 Task: Send an email with the signature Courtney Young with the subject 'Request for customer feedback' and the message 'I am writing to request additional information on this topic.' from softage.1@softage.net to softage.7@softage.net,  softage.1@softage.net and softage.8@softage.net with CC to softage.9@softage.net with an attached document Partnership_proposal.pdf
Action: Key pressed n
Screenshot: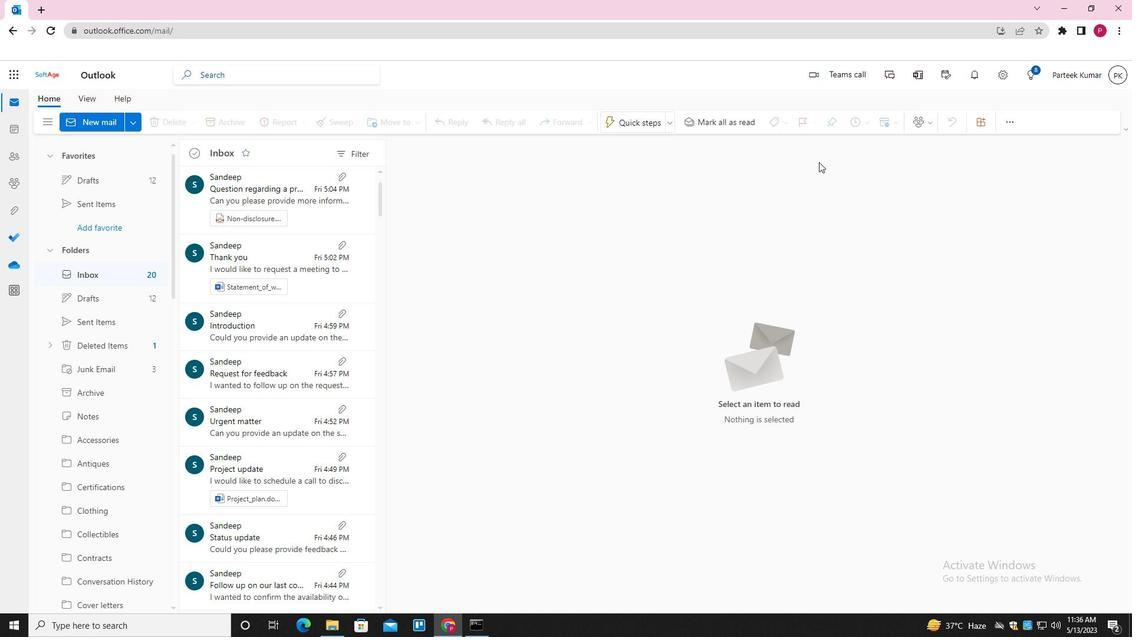 
Action: Mouse moved to (795, 121)
Screenshot: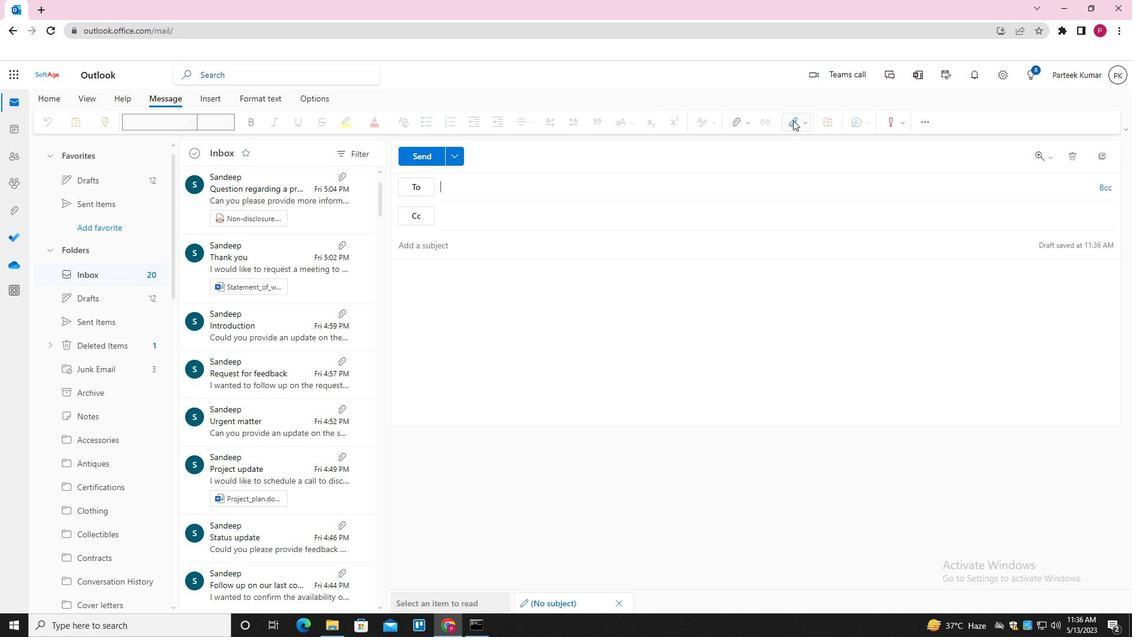 
Action: Mouse pressed left at (795, 121)
Screenshot: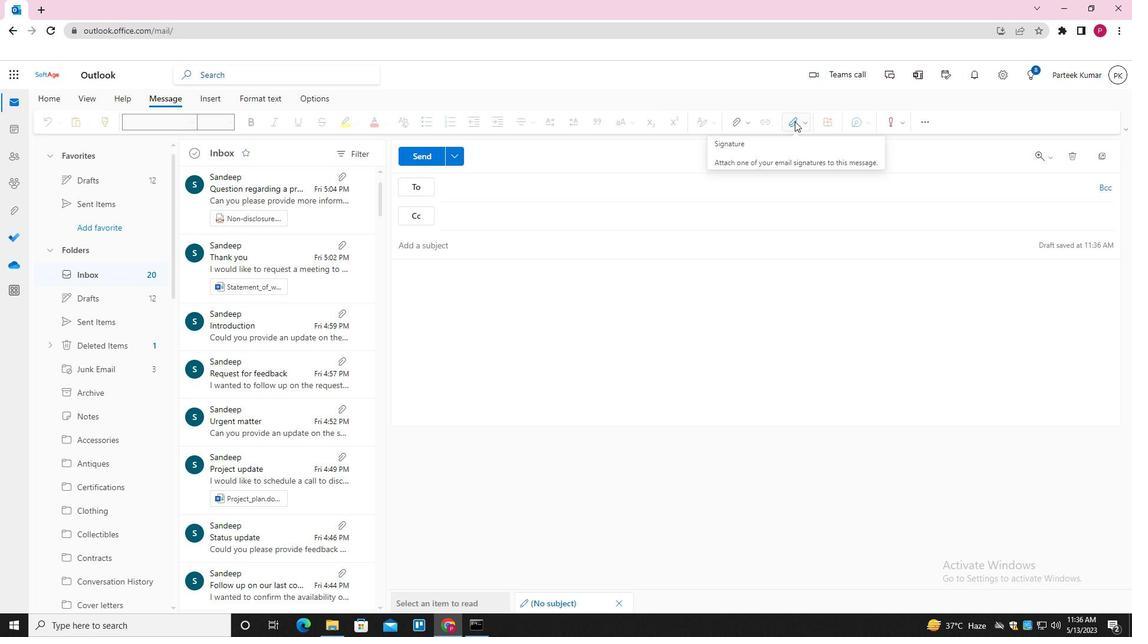 
Action: Mouse moved to (785, 169)
Screenshot: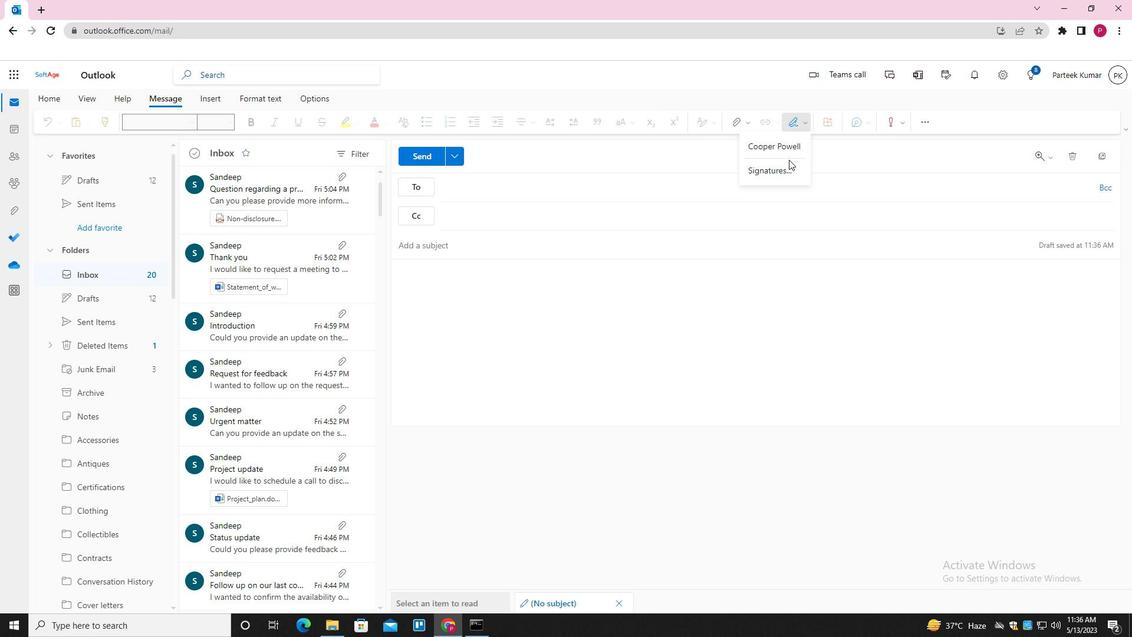 
Action: Mouse pressed left at (785, 169)
Screenshot: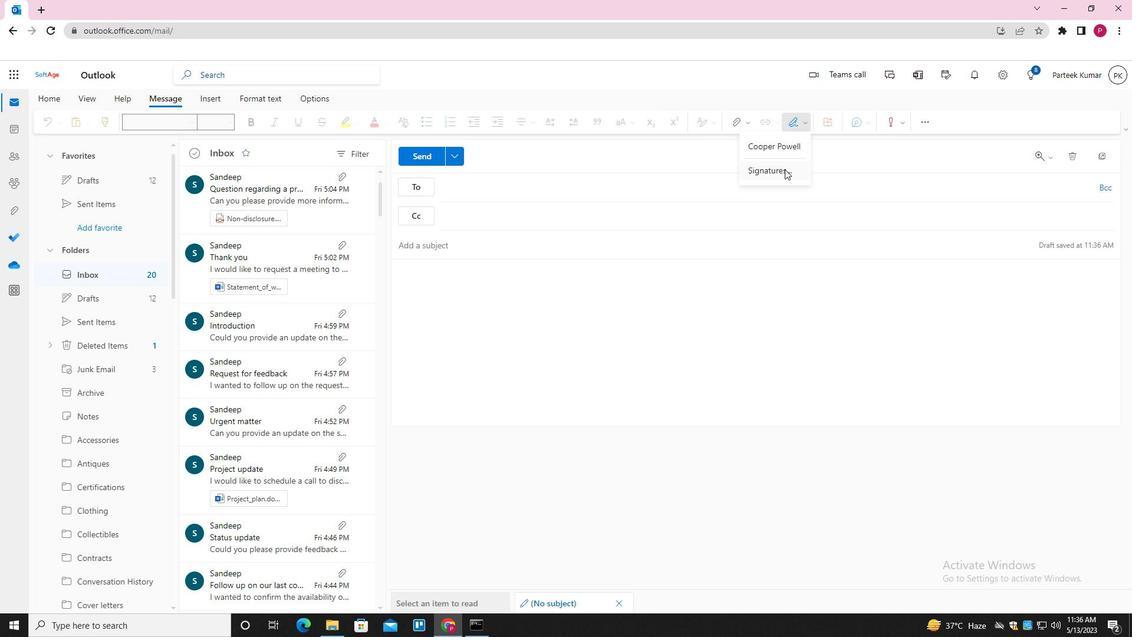 
Action: Mouse moved to (794, 215)
Screenshot: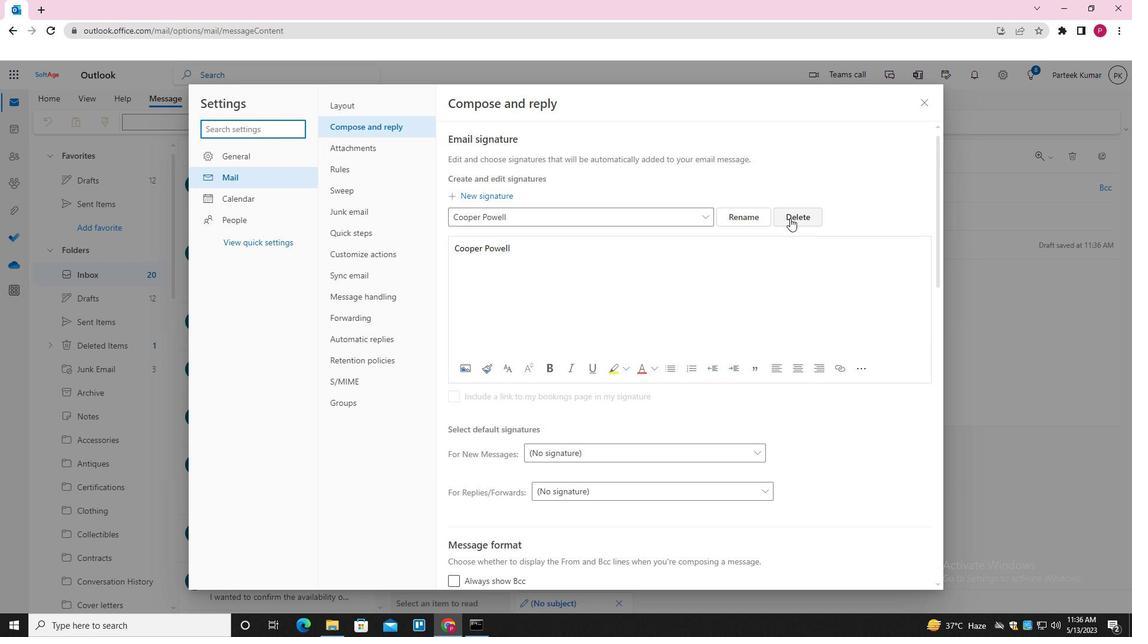 
Action: Mouse pressed left at (794, 215)
Screenshot: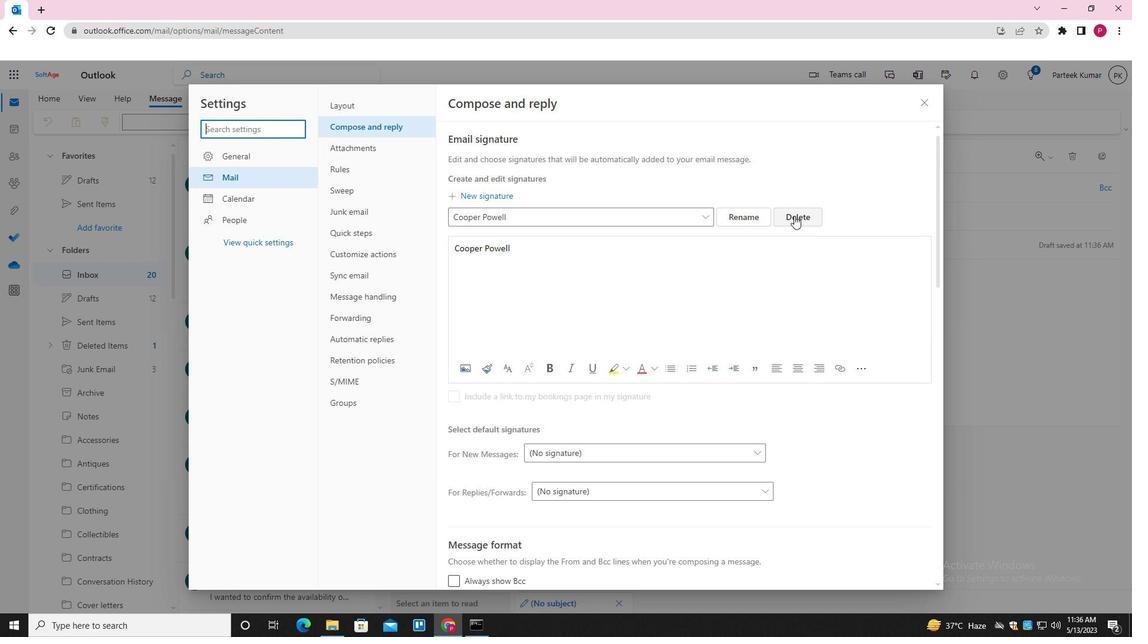 
Action: Mouse moved to (584, 220)
Screenshot: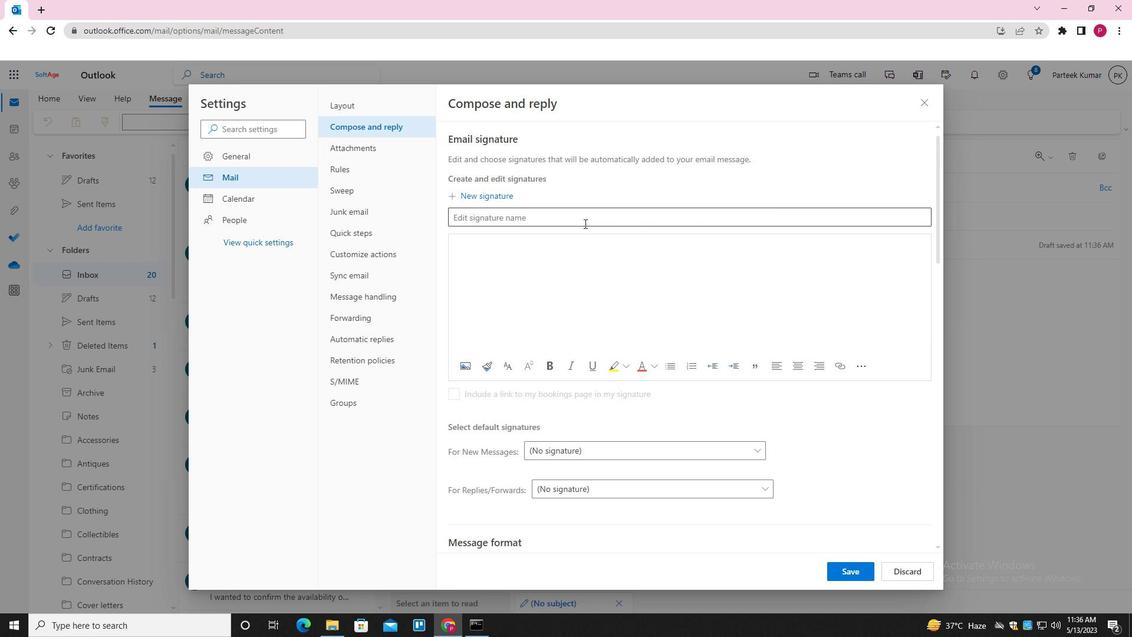 
Action: Mouse pressed left at (584, 220)
Screenshot: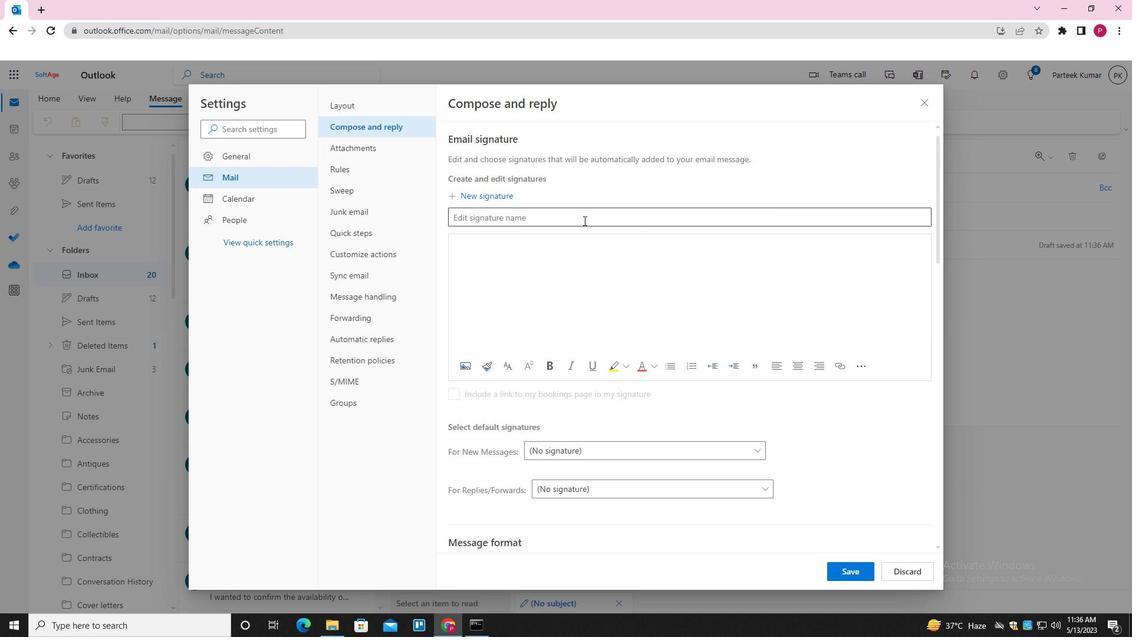 
Action: Key pressed <Key.shift>COURTENY<Key.space><Key.backspace><Key.backspace><Key.backspace><Key.backspace>NEU<Key.space><Key.backspace><Key.backspace>Y<Key.space><Key.shift><Key.shift><Key.shift><Key.shift>YOUNG<Key.space><Key.tab><Key.shift>COURTNEY<Key.space><Key.shift>YOUNG
Screenshot: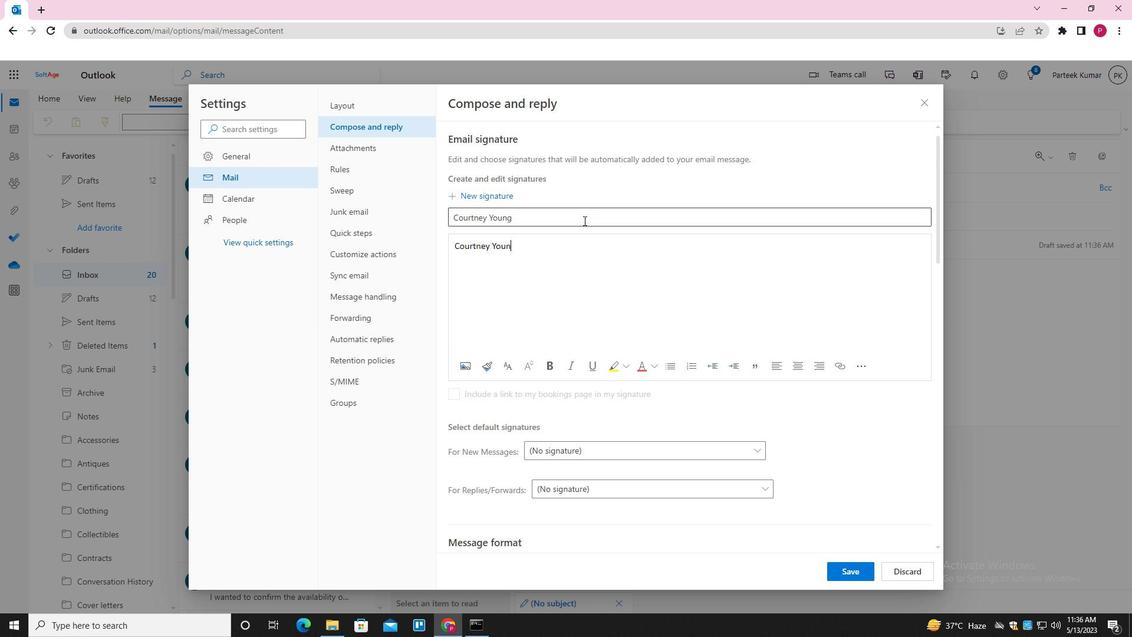 
Action: Mouse moved to (850, 573)
Screenshot: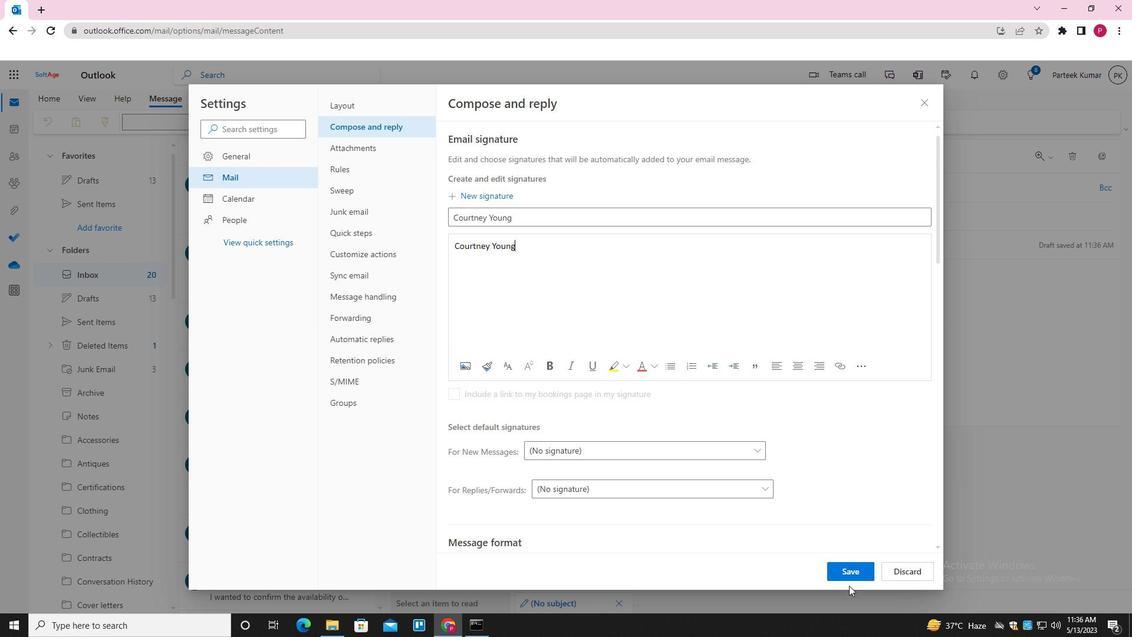 
Action: Mouse pressed left at (850, 573)
Screenshot: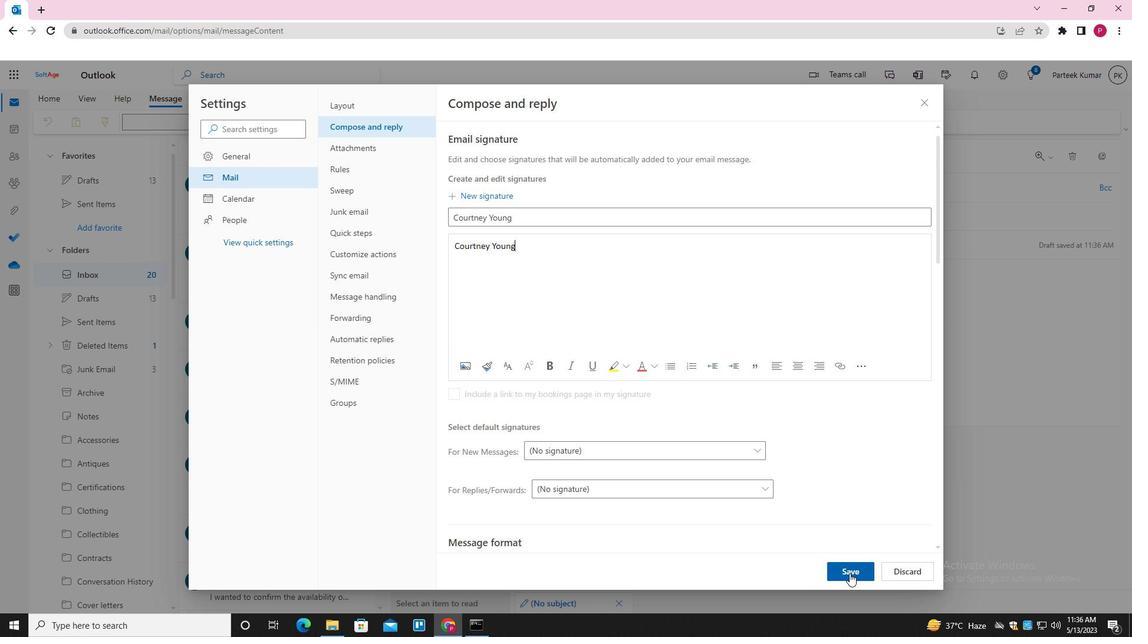 
Action: Mouse moved to (925, 97)
Screenshot: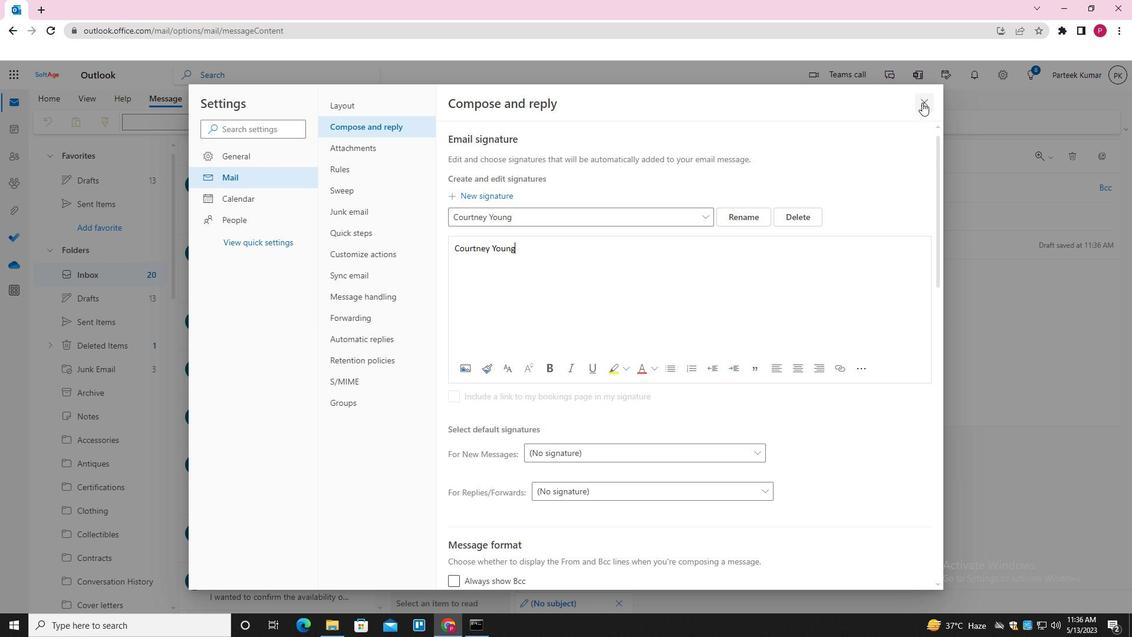 
Action: Mouse pressed left at (925, 97)
Screenshot: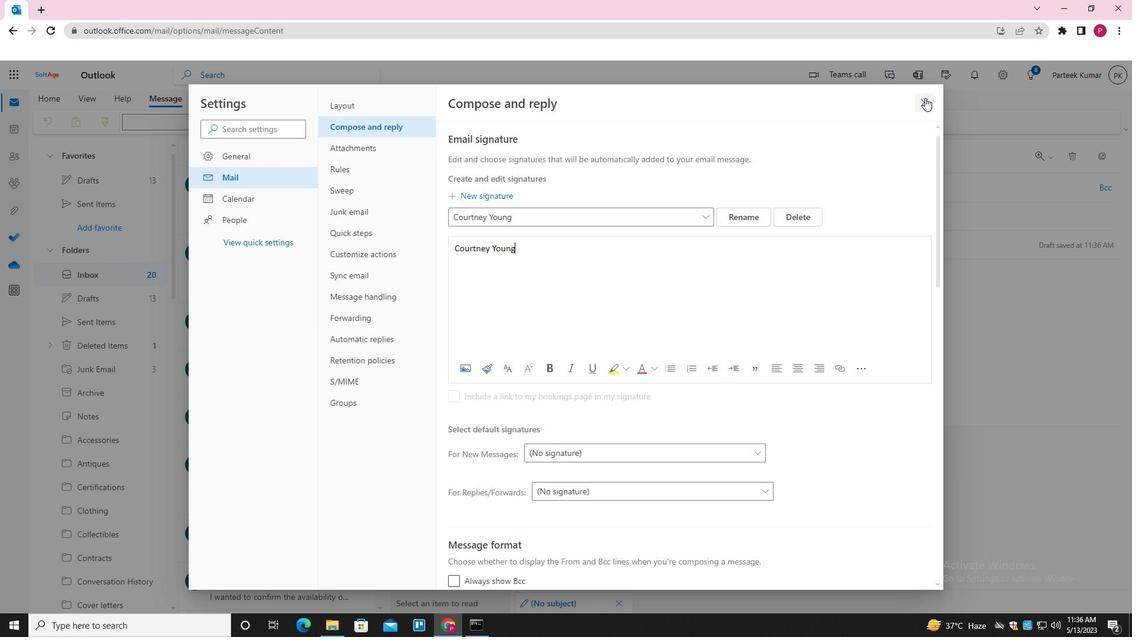
Action: Mouse moved to (788, 125)
Screenshot: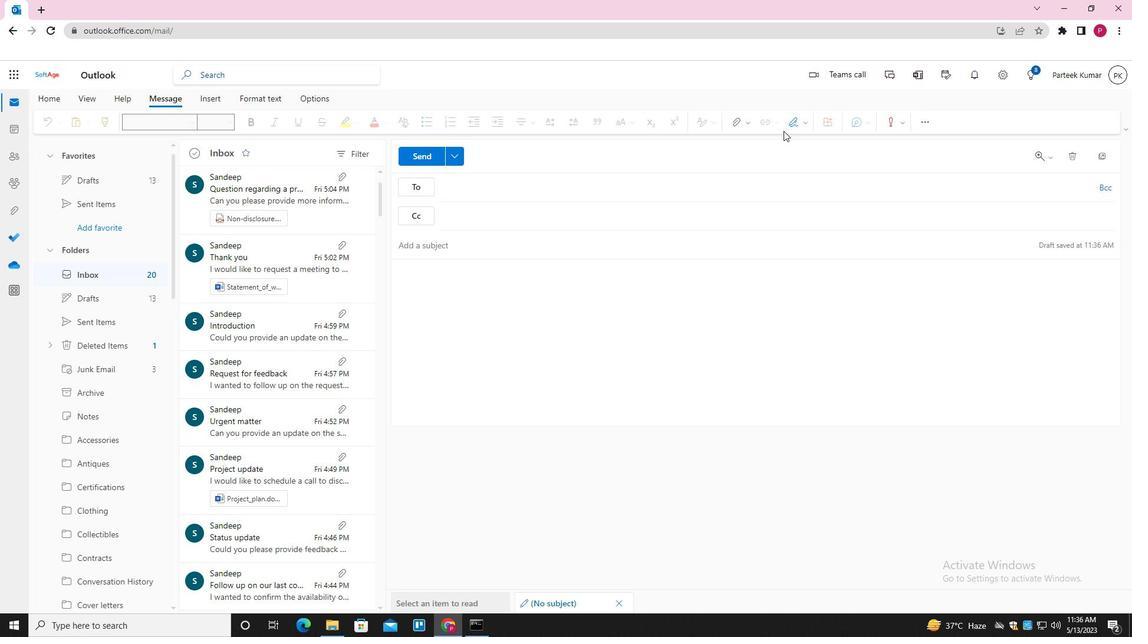 
Action: Mouse pressed left at (788, 125)
Screenshot: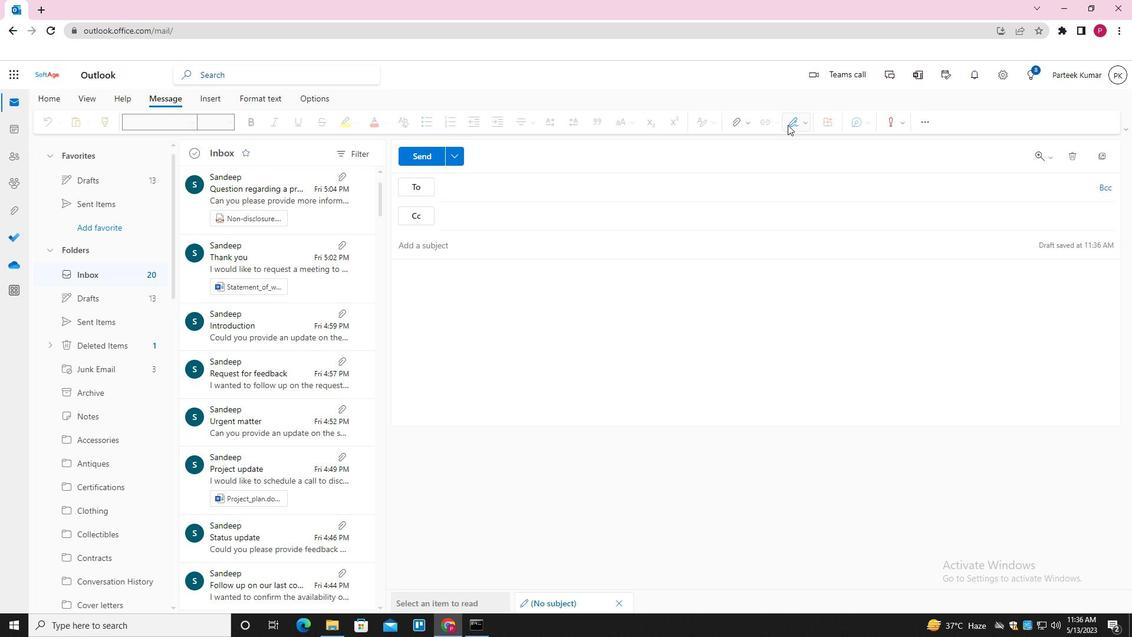
Action: Mouse moved to (787, 145)
Screenshot: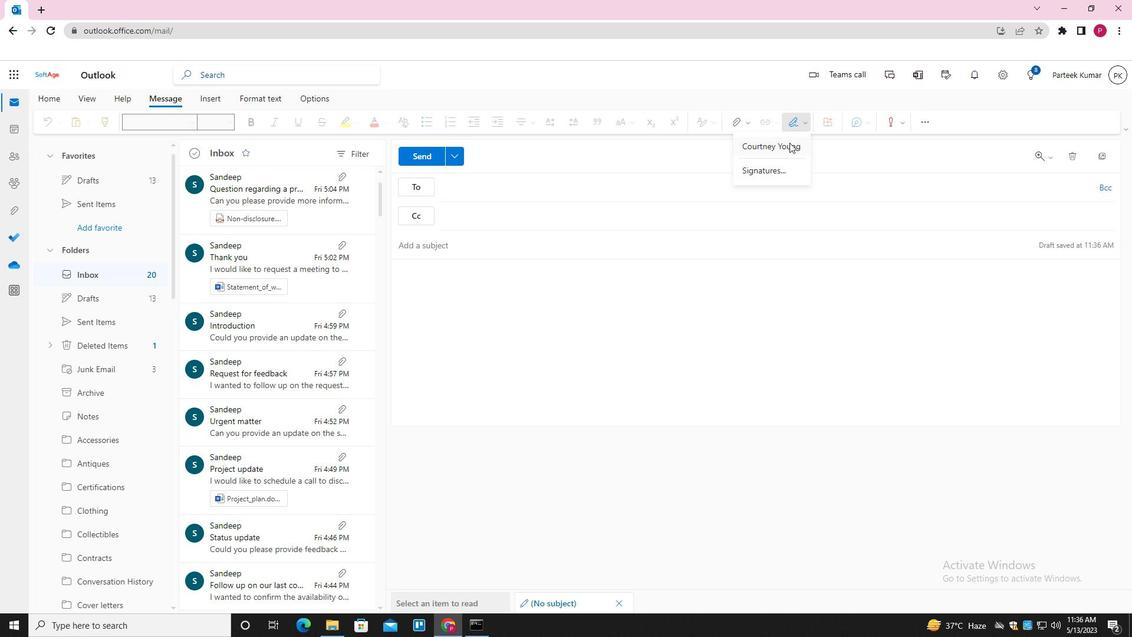 
Action: Mouse pressed left at (787, 145)
Screenshot: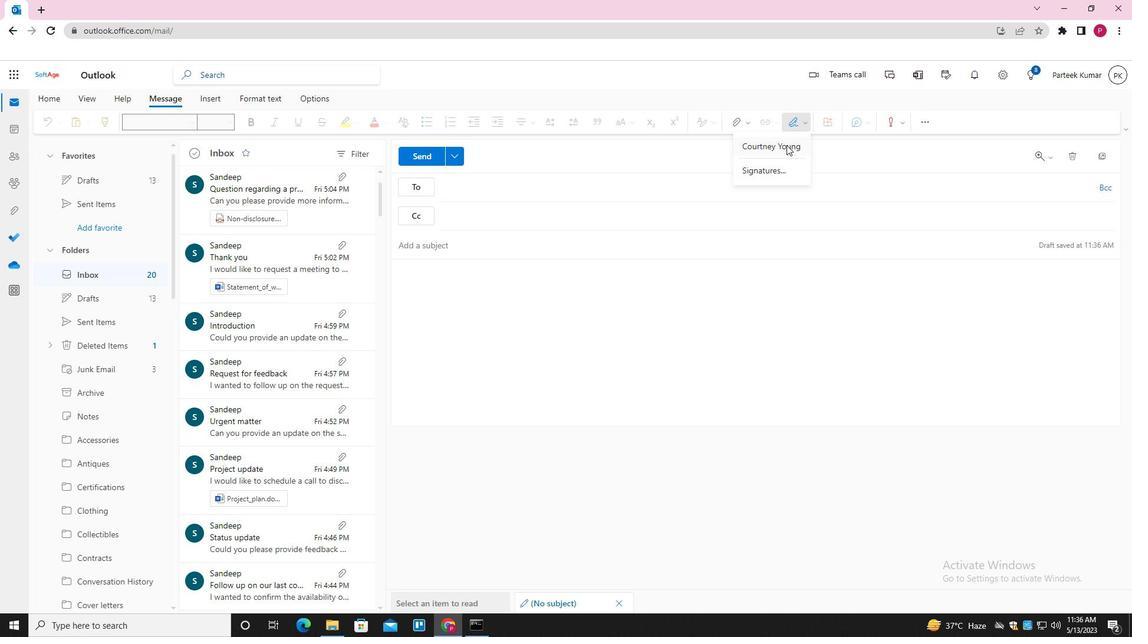 
Action: Mouse moved to (529, 244)
Screenshot: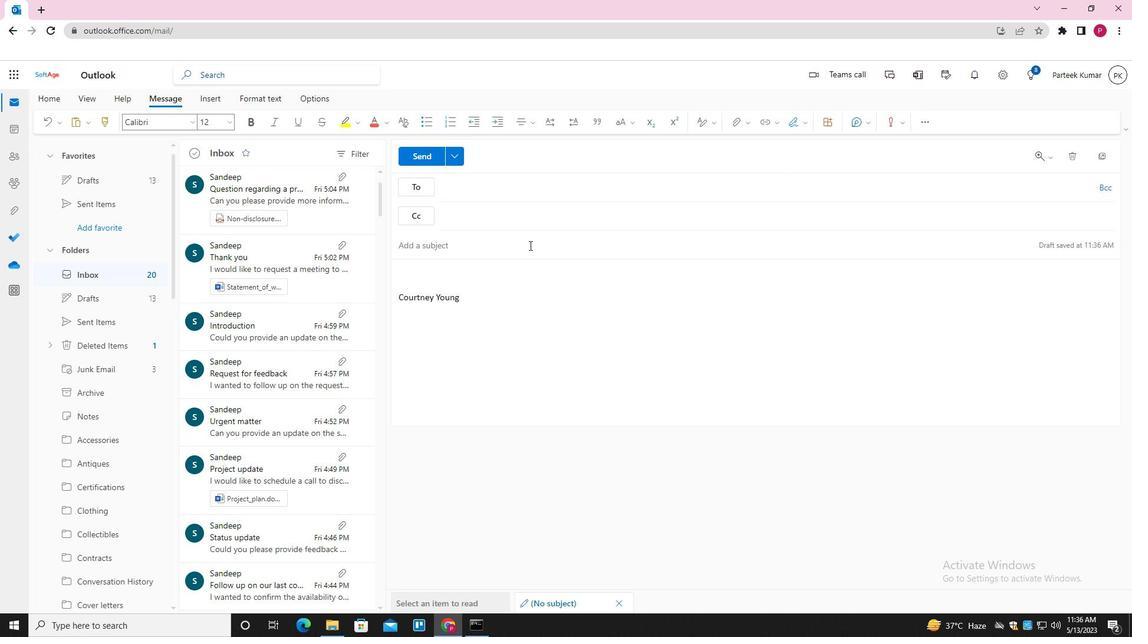 
Action: Mouse pressed left at (529, 244)
Screenshot: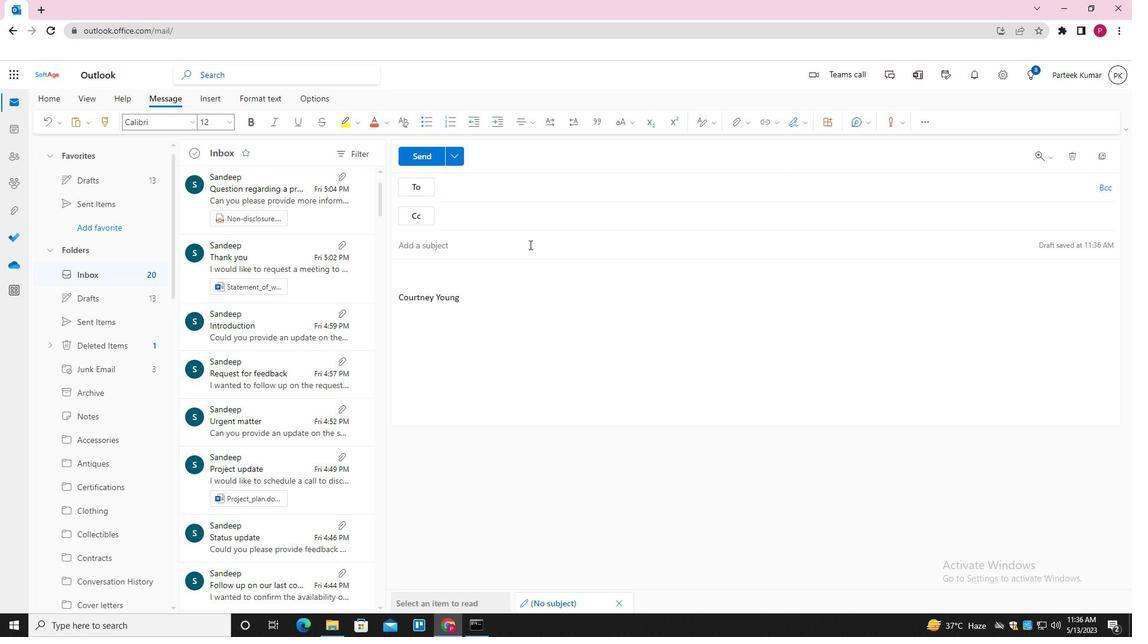 
Action: Key pressed <Key.shift_r><Key.shift_r><Key.shift_r><Key.shift_r><Key.shift_r><Key.shift_r><Key.shift_r><Key.shift_r><Key.shift_r>REQUEST<Key.space>FOR<Key.space><Key.space><Key.backspace>CUSTOMER<Key.space>FEEDBACK<Key.space><Key.tab><Key.shift_r><Key.shift_r><Key.shift_r><Key.shift_r><Key.shift_r><Key.shift_r><Key.shift_r><Key.shift_r><Key.shift_r><Key.shift_r><Key.shift_r><Key.shift_r><Key.shift_r><Key.shift_r><Key.shift_r><Key.shift_r>I<Key.space>AM<Key.space>WRITING<Key.space>TO<Key.space>REQUEST<Key.space>ADDITIONAL<Key.space>INFORMATION<Key.space>ON<Key.space>THIS<Key.space>TOPIC
Screenshot: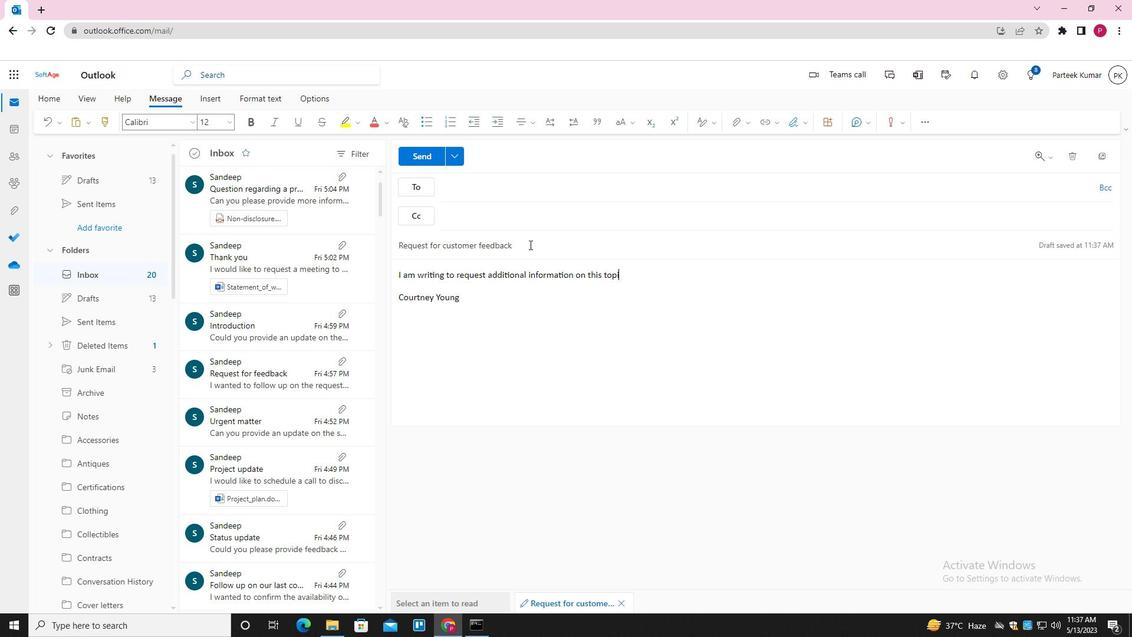 
Action: Mouse moved to (516, 184)
Screenshot: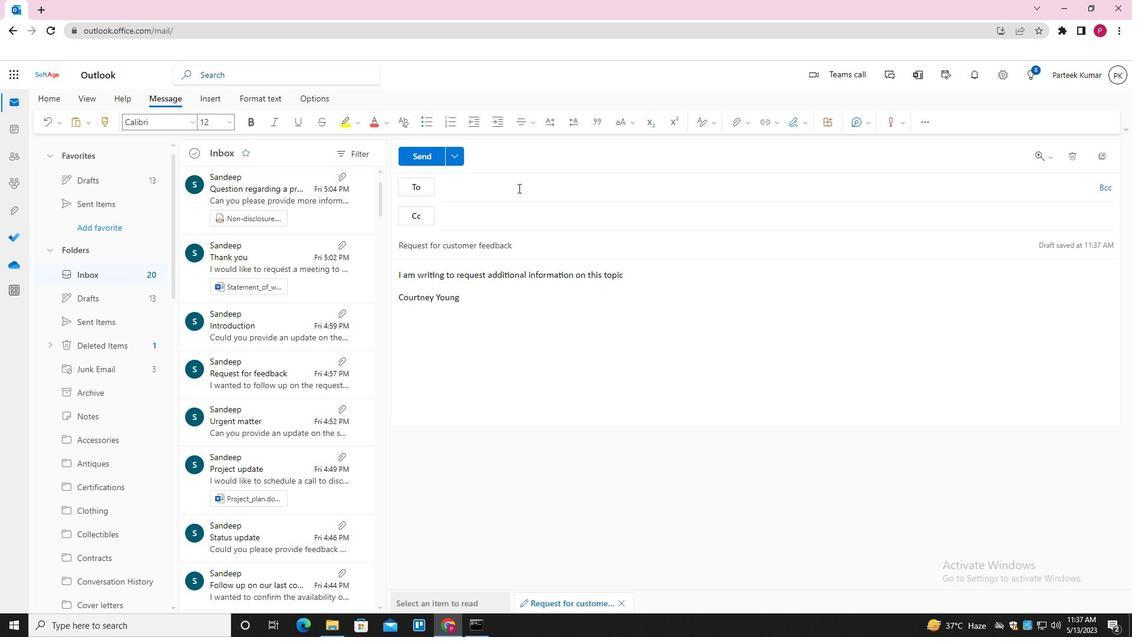 
Action: Mouse pressed left at (516, 184)
Screenshot: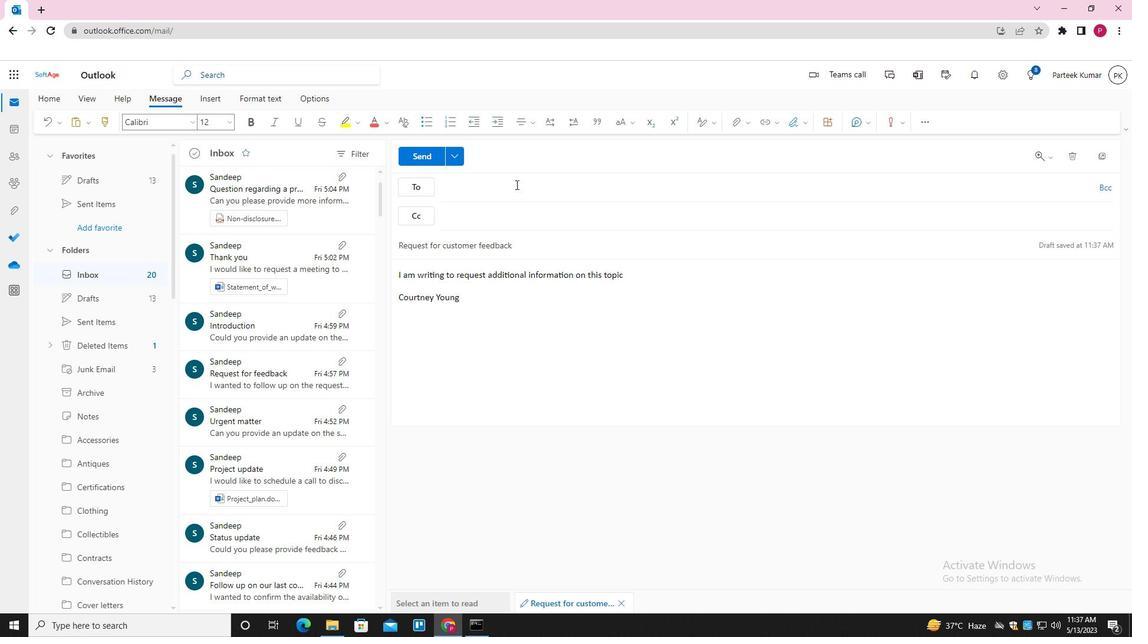 
Action: Key pressed SOFTAGE.7<Key.shift>@SOFTAGE.NET<Key.enter>SOFTAGE.1<Key.shift>@SOFTAGE.NET<Key.enter>SOFTAGE.8<Key.shift>@SOFTAGE.NET<Key.enter><Key.tab>SOFTAGE,<Key.backspace>.9<Key.shift>@SOFTAGE.NET<Key.enter>
Screenshot: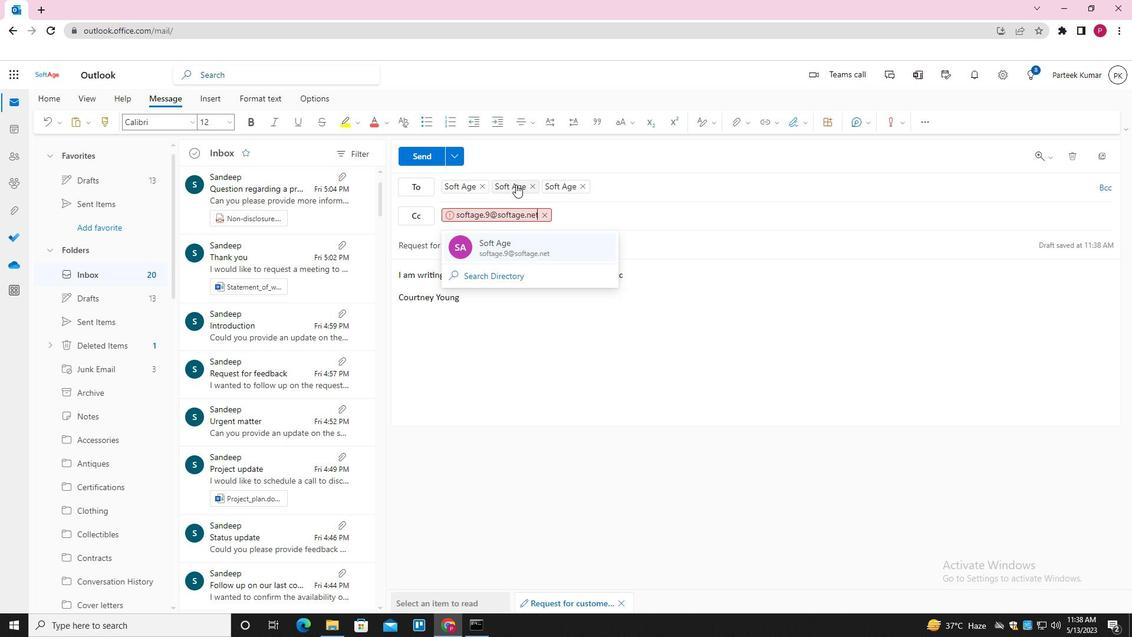 
Action: Mouse moved to (733, 125)
Screenshot: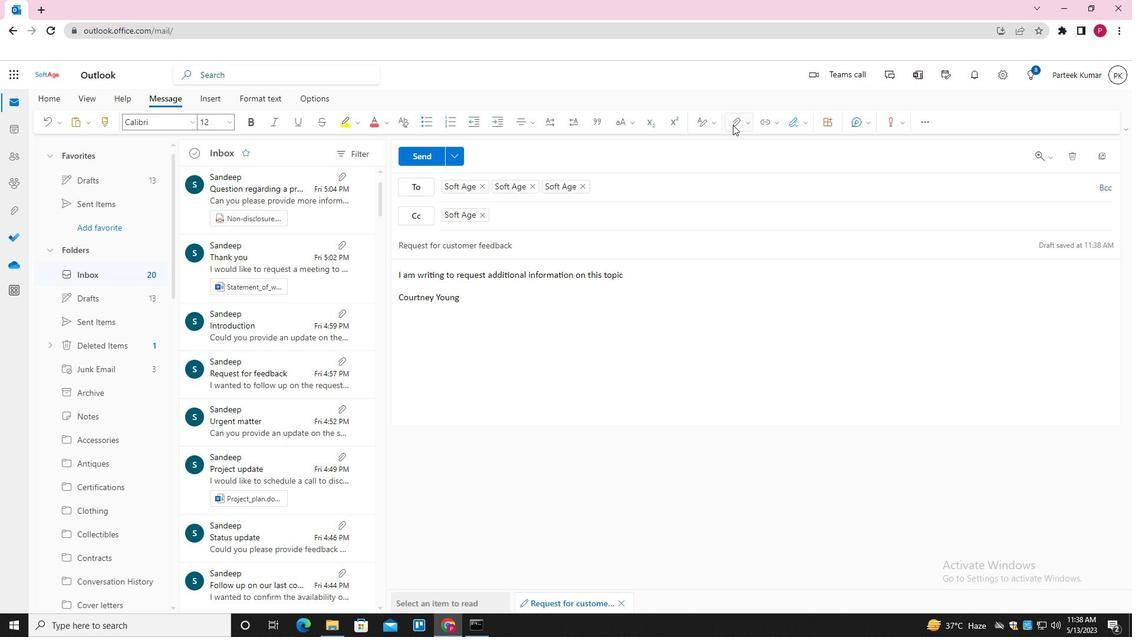
Action: Mouse pressed left at (733, 125)
Screenshot: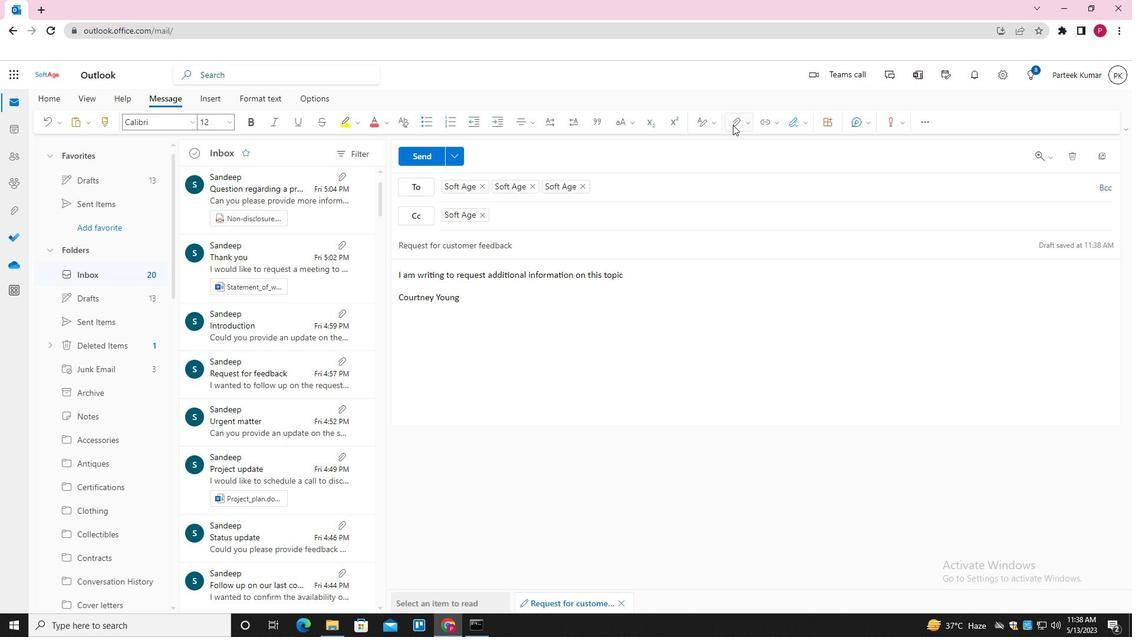 
Action: Mouse moved to (690, 148)
Screenshot: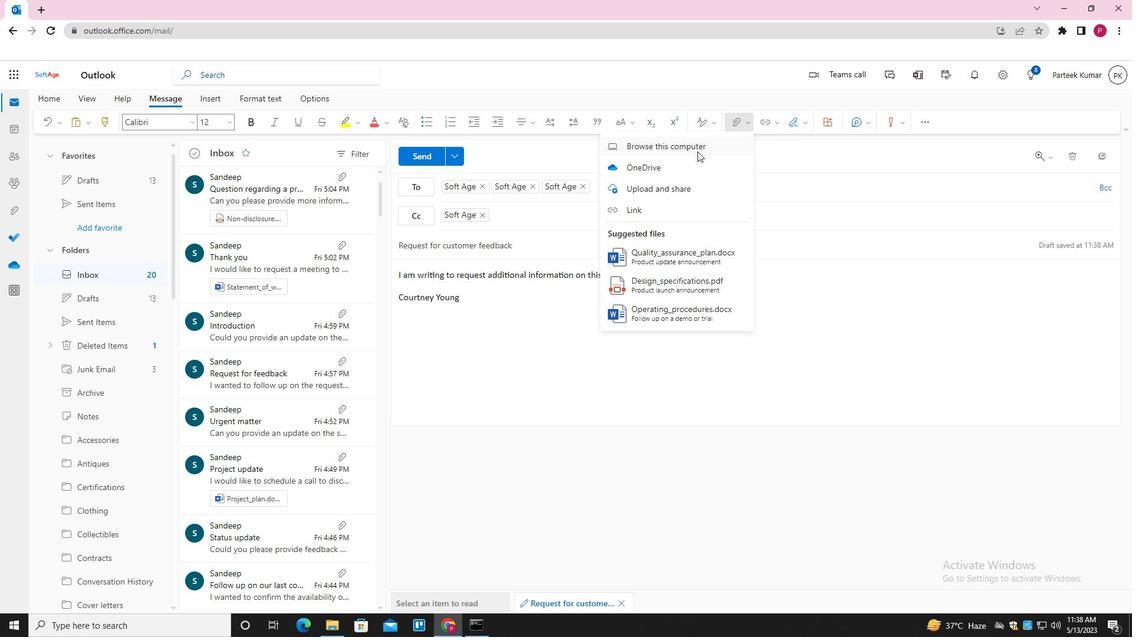 
Action: Mouse pressed left at (690, 148)
Screenshot: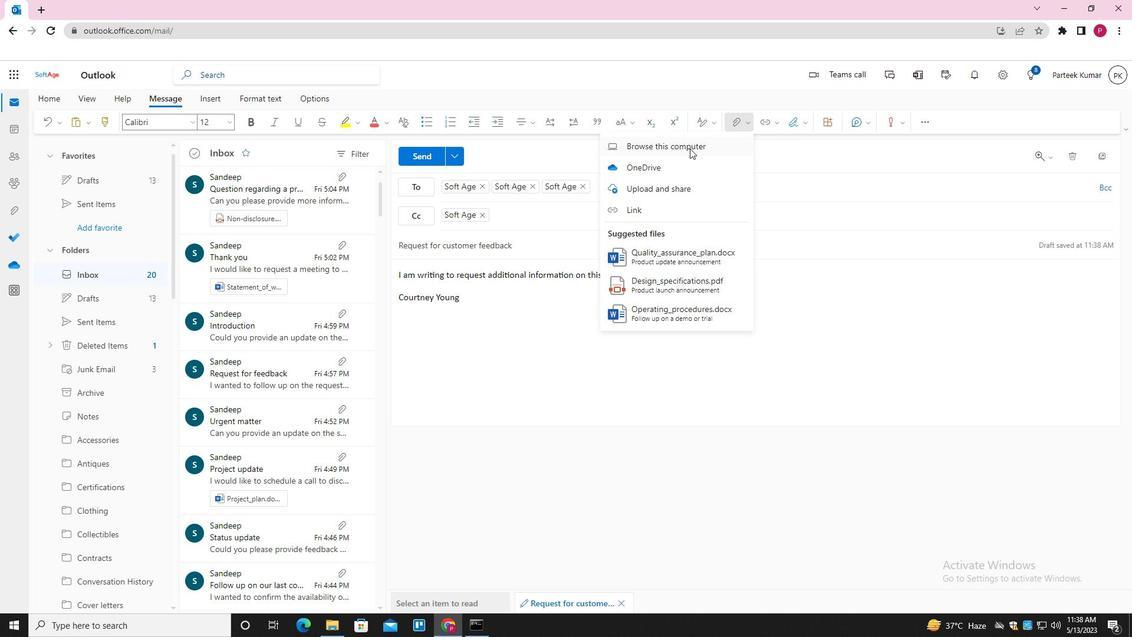 
Action: Mouse moved to (214, 86)
Screenshot: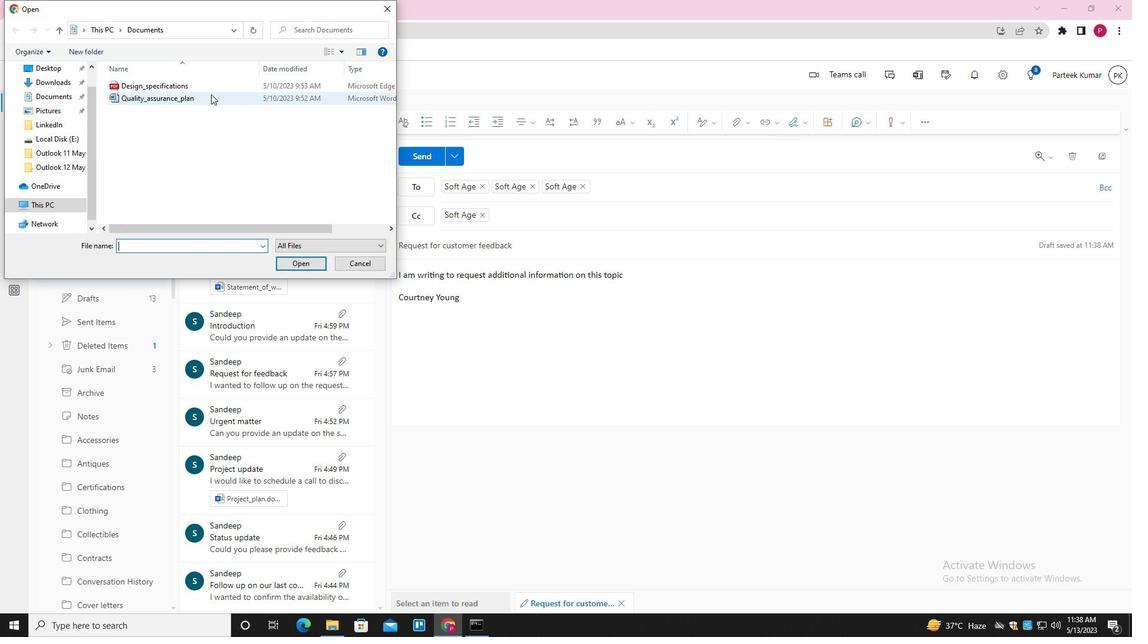 
Action: Mouse pressed left at (214, 86)
Screenshot: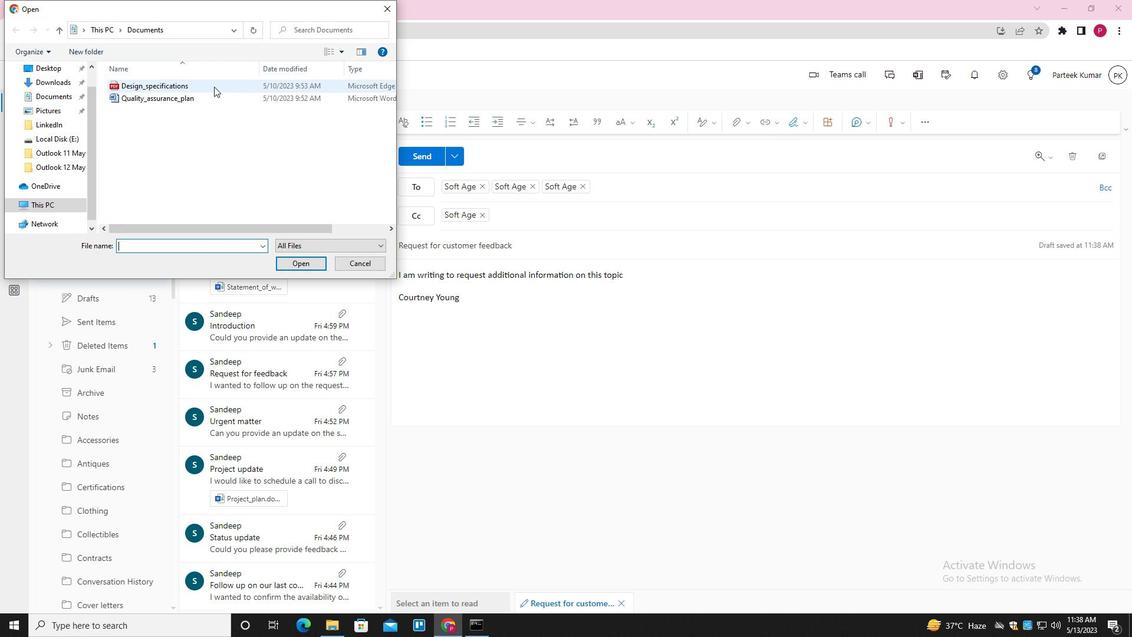 
Action: Key pressed <Key.f2><Key.shift_r>PARTNERSHIP<Key.shift_r><Key.shift_r><Key.shift_r><Key.shift_r><Key.shift_r><Key.shift_r><Key.shift_r><Key.shift_r><Key.shift_r><Key.shift_r><Key.shift_r><Key.shift_r>)<Key.backspace><Key.shift_r>_PROPOSTAL<Key.backspace><Key.backspace><Key.backspace>AL<Key.enter>
Screenshot: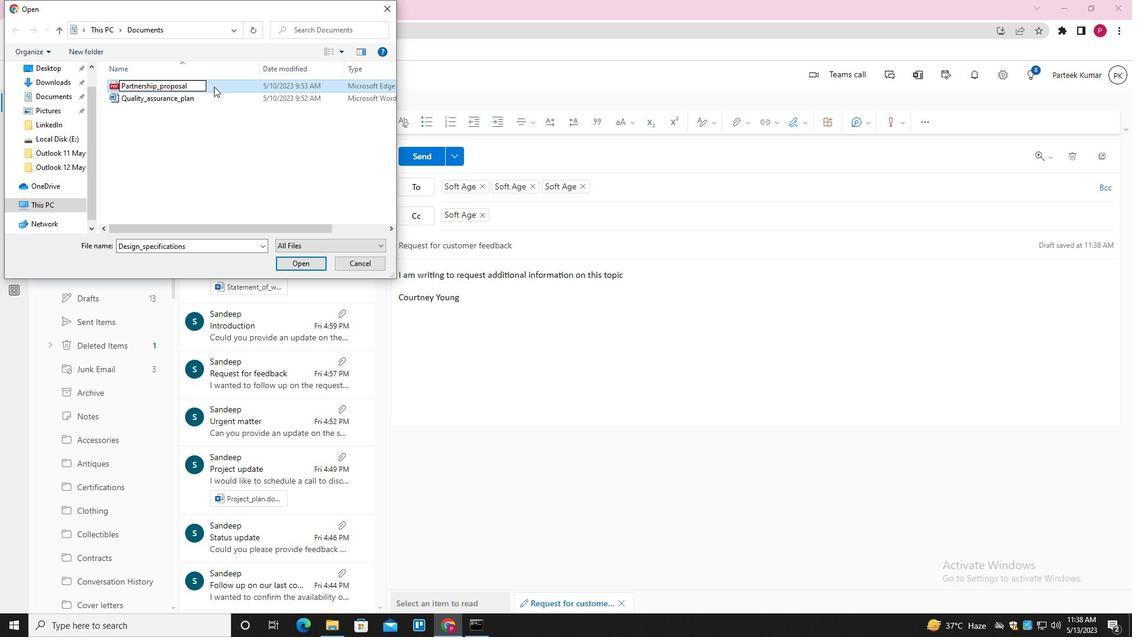 
Action: Mouse pressed left at (214, 86)
Screenshot: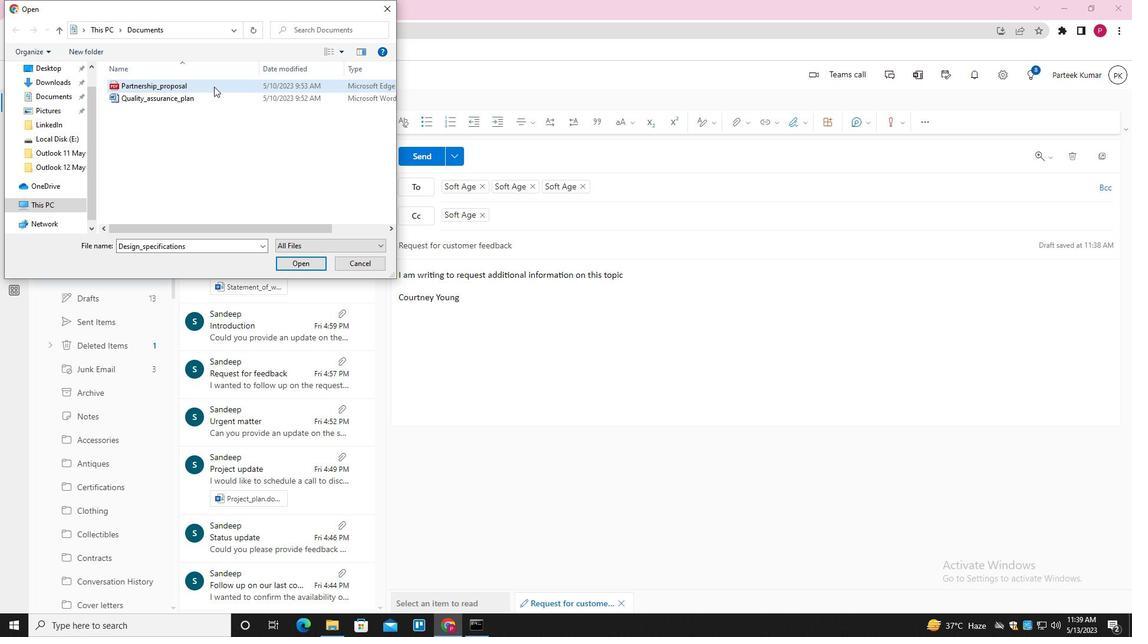
Action: Mouse moved to (312, 264)
Screenshot: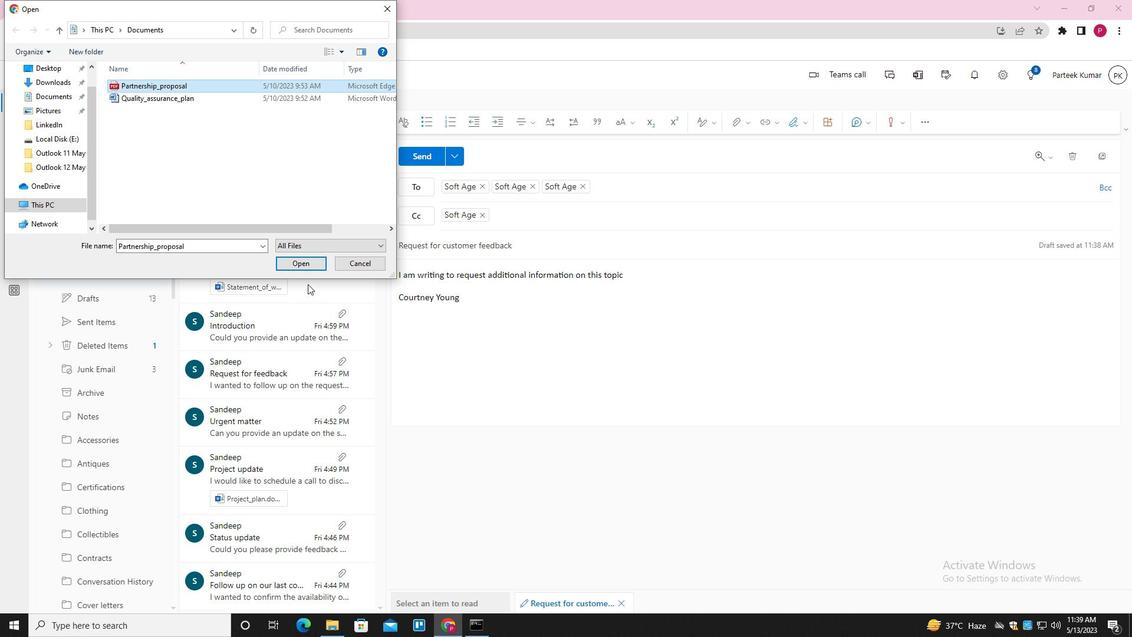 
Action: Mouse pressed left at (312, 264)
Screenshot: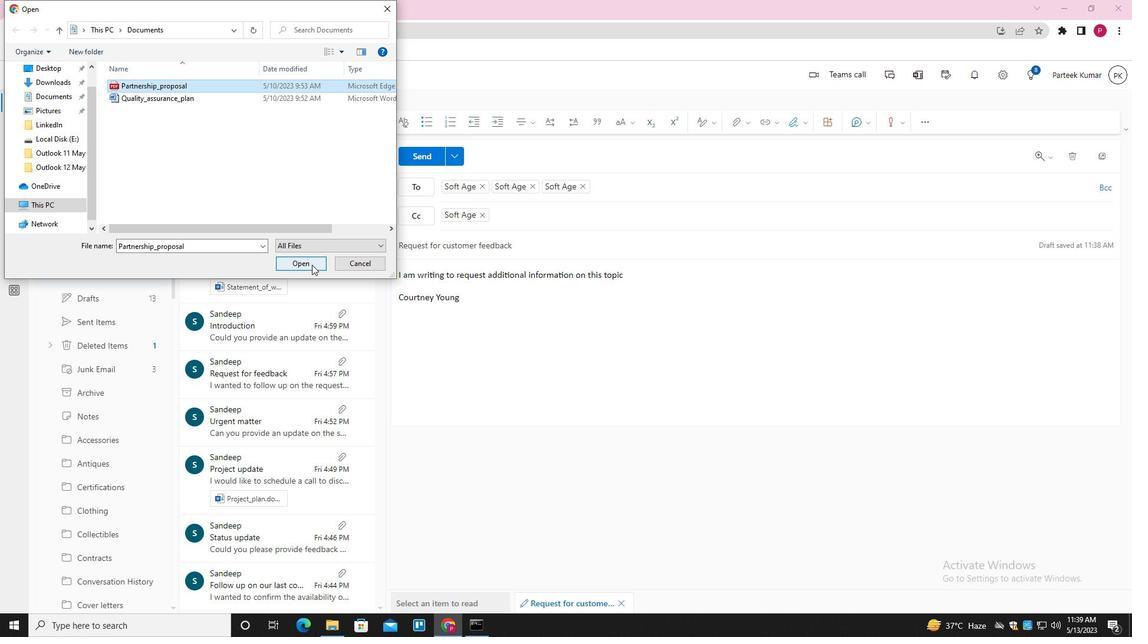 
Action: Mouse moved to (420, 156)
Screenshot: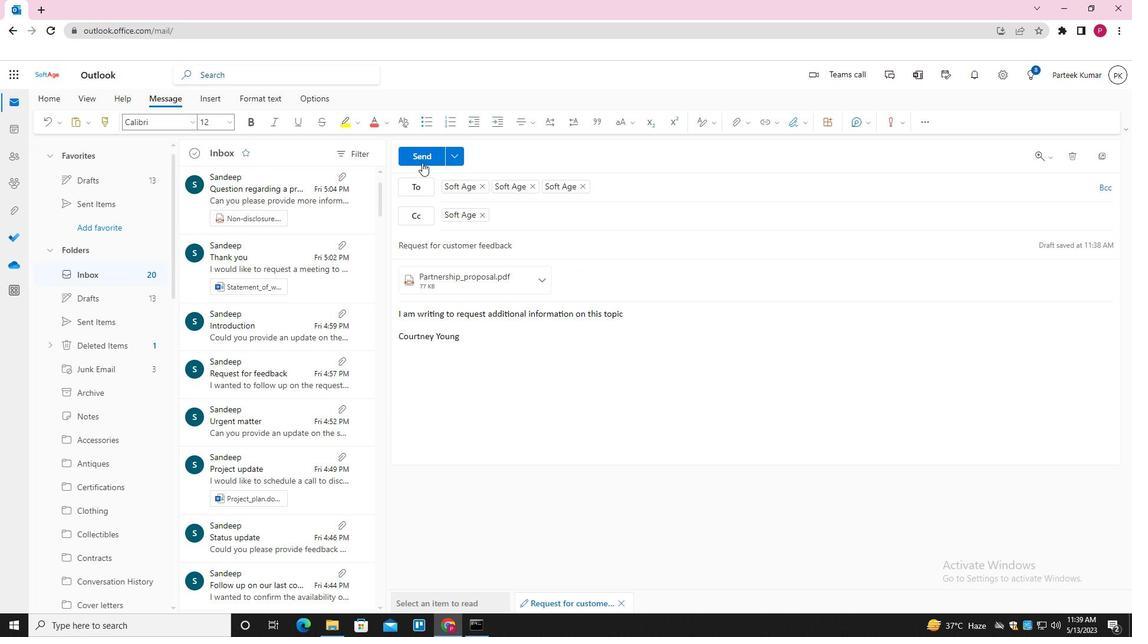 
Action: Mouse pressed left at (420, 156)
Screenshot: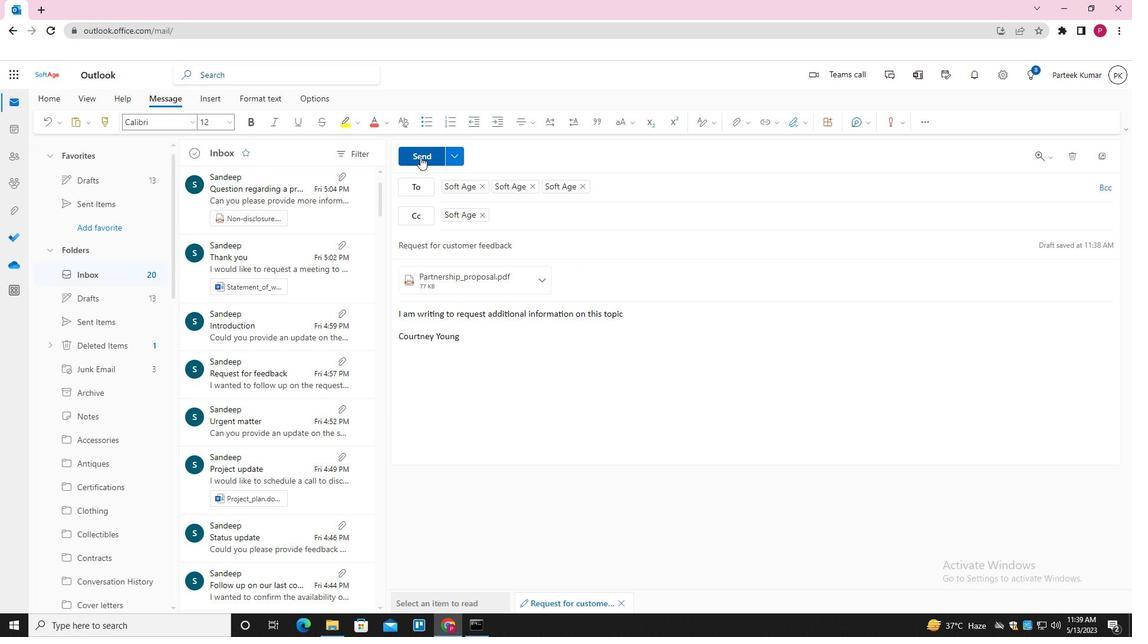 
Action: Mouse moved to (601, 302)
Screenshot: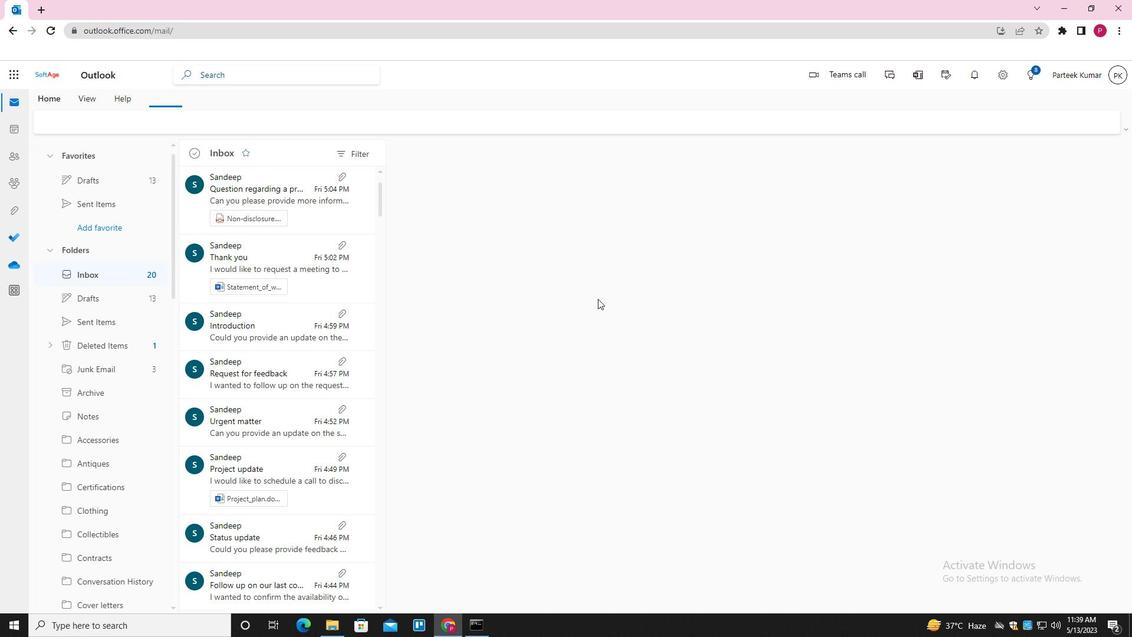 
